 Task: Add a dependency to the task Create a new online platform for online personal styling services , the existing task  Implement a new cloud-based environmental management system for a company in the project BitSoft
Action: Mouse moved to (438, 395)
Screenshot: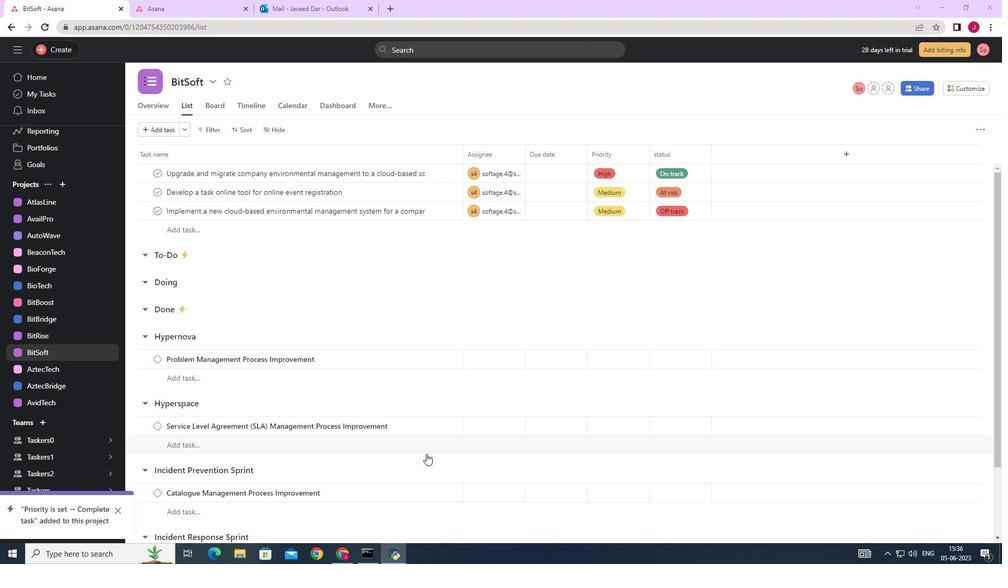 
Action: Mouse scrolled (438, 394) with delta (0, 0)
Screenshot: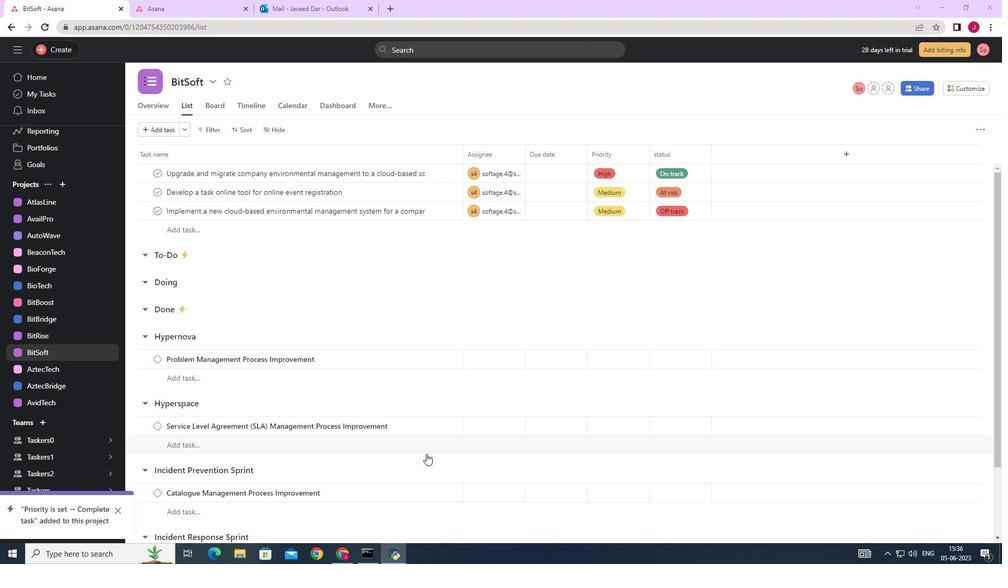 
Action: Mouse moved to (439, 395)
Screenshot: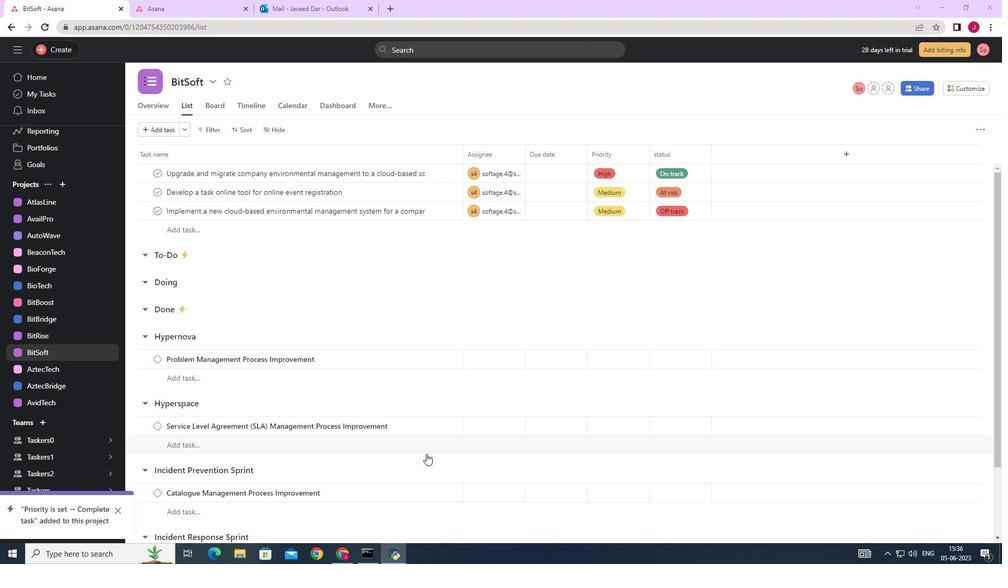 
Action: Mouse scrolled (439, 394) with delta (0, 0)
Screenshot: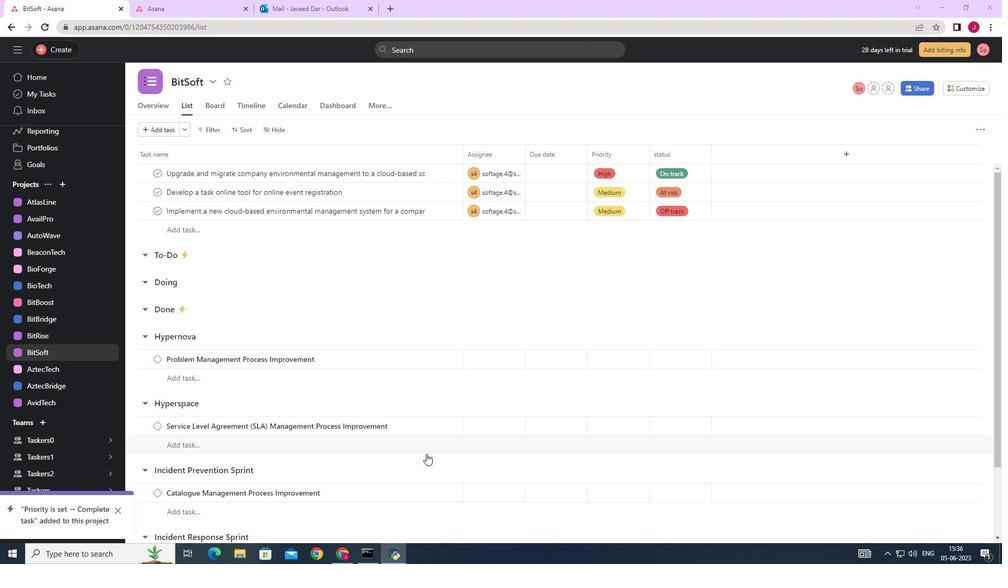 
Action: Mouse scrolled (439, 394) with delta (0, 0)
Screenshot: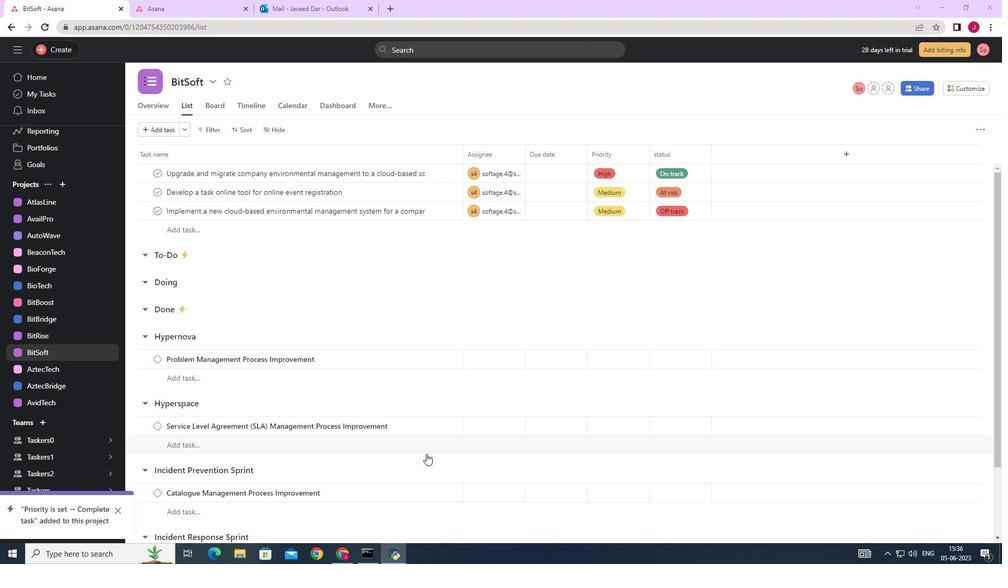 
Action: Mouse scrolled (439, 394) with delta (0, 0)
Screenshot: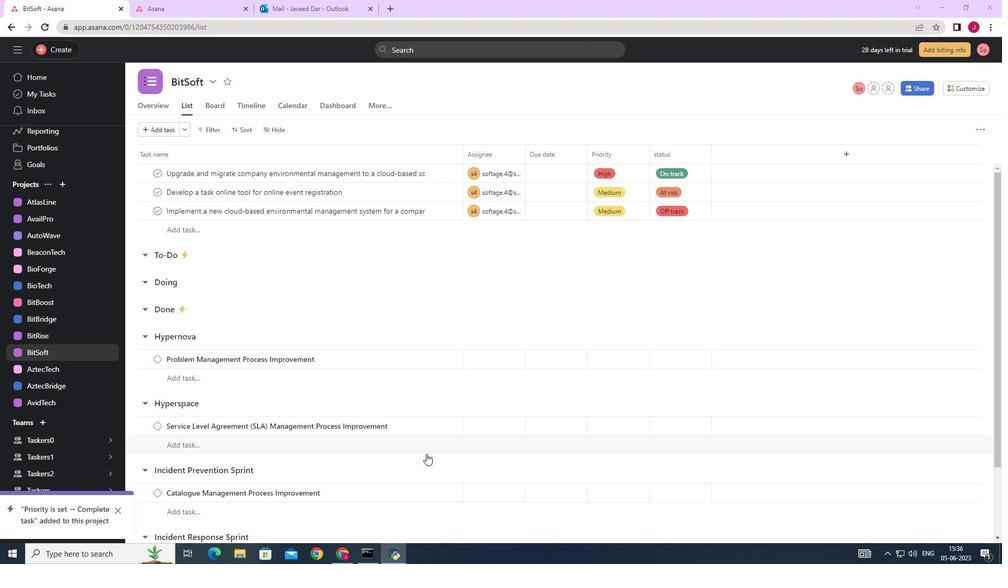 
Action: Mouse scrolled (439, 394) with delta (0, 0)
Screenshot: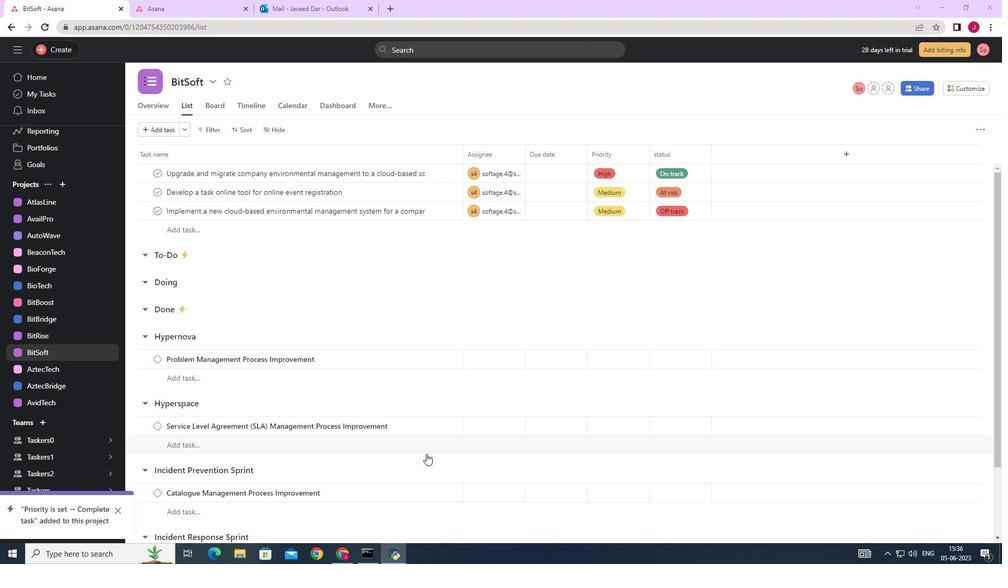 
Action: Mouse scrolled (439, 394) with delta (0, 0)
Screenshot: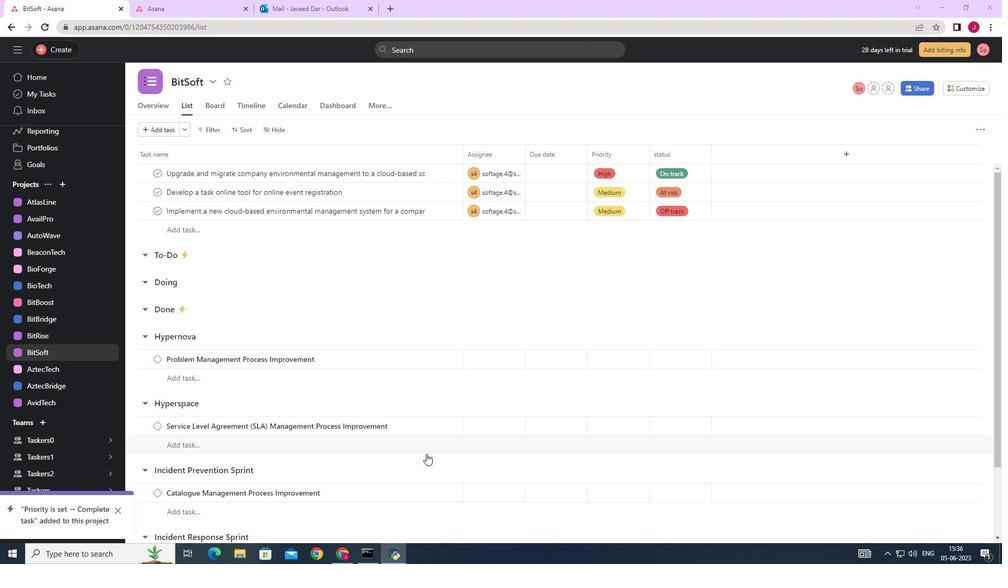 
Action: Mouse scrolled (439, 394) with delta (0, 0)
Screenshot: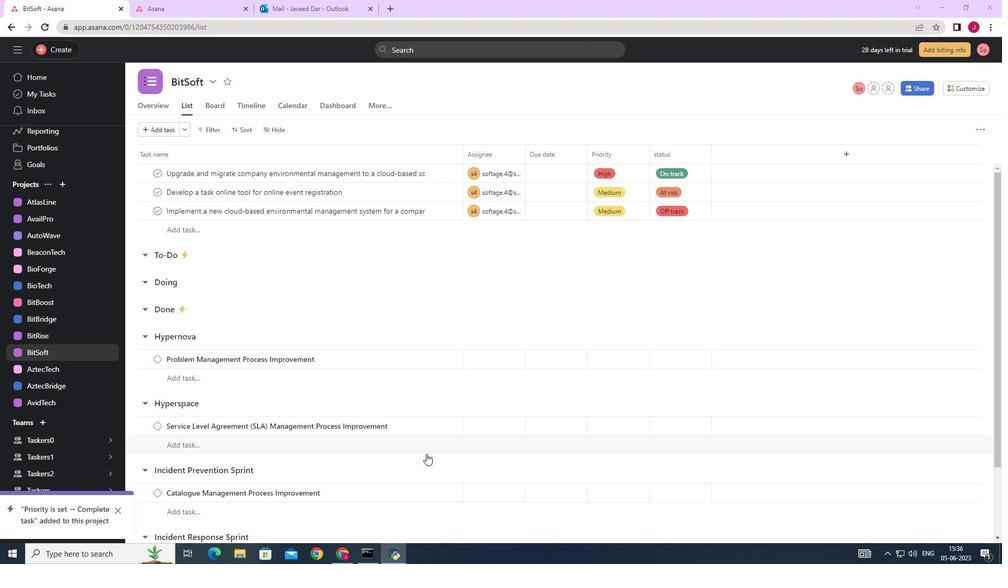 
Action: Mouse moved to (419, 477)
Screenshot: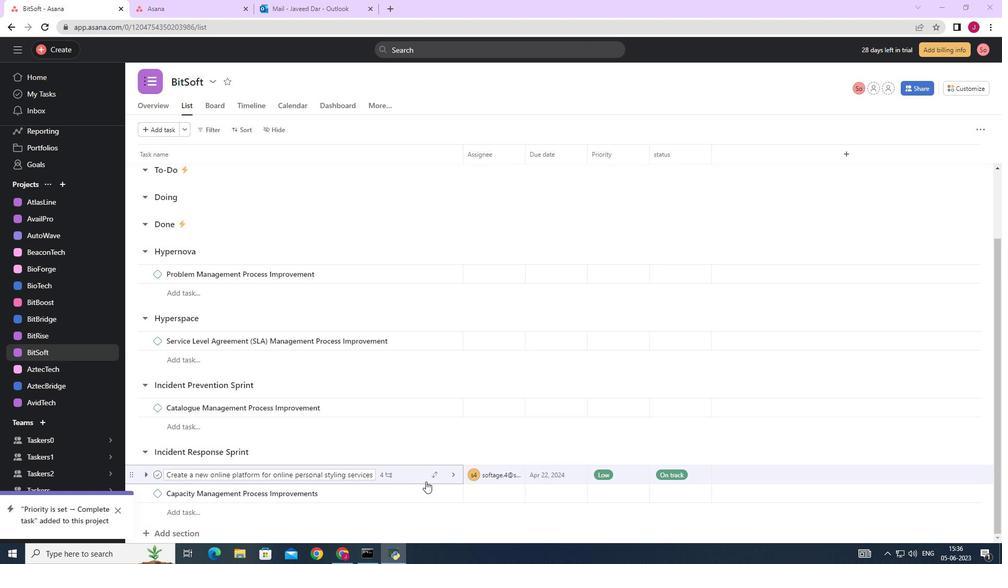 
Action: Mouse pressed left at (419, 477)
Screenshot: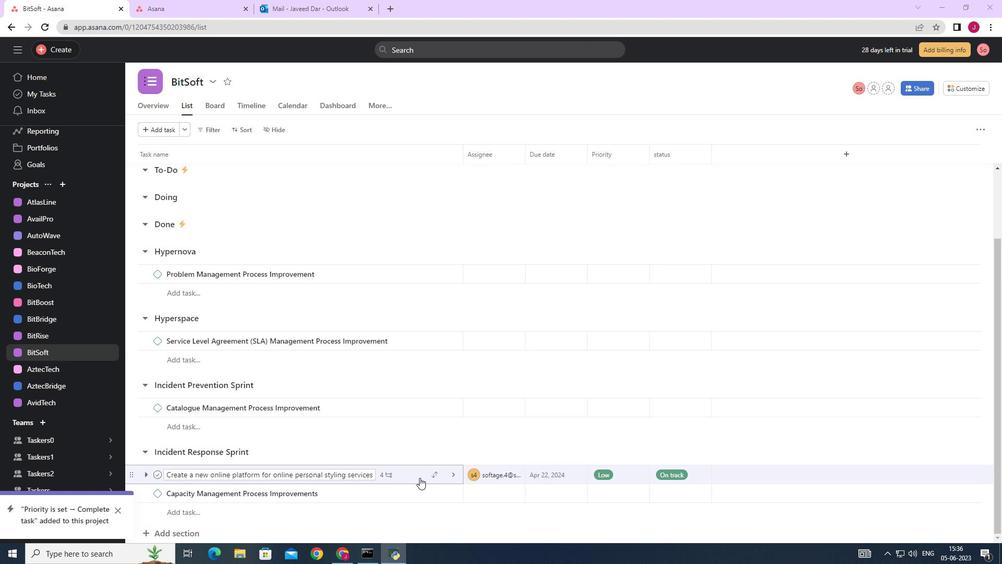
Action: Mouse moved to (760, 365)
Screenshot: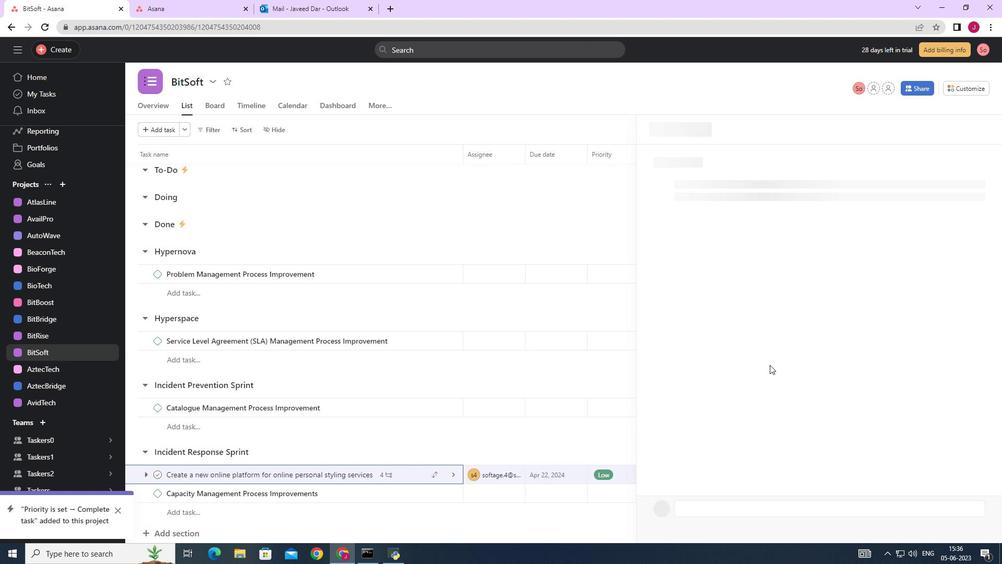 
Action: Mouse scrolled (760, 364) with delta (0, 0)
Screenshot: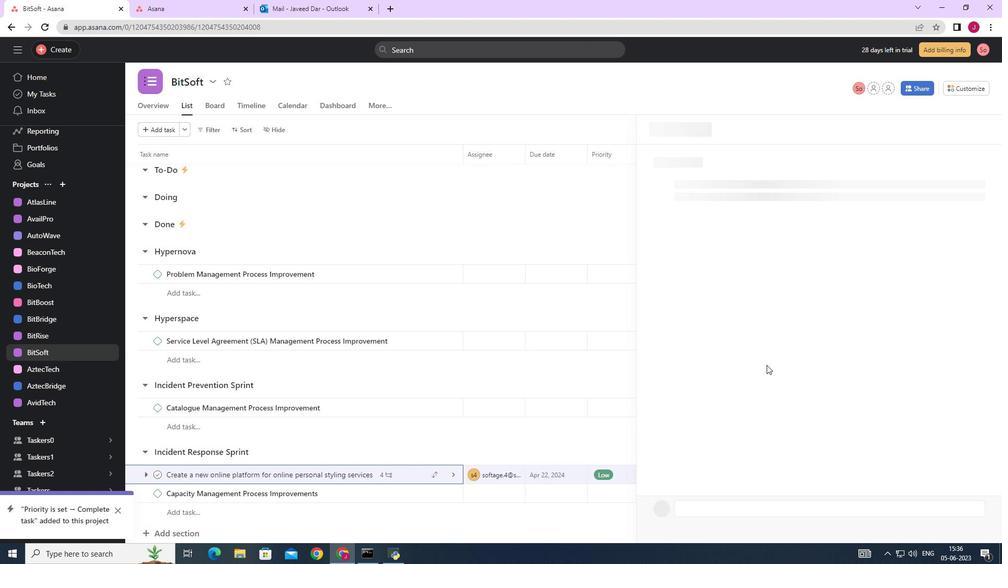 
Action: Mouse moved to (759, 365)
Screenshot: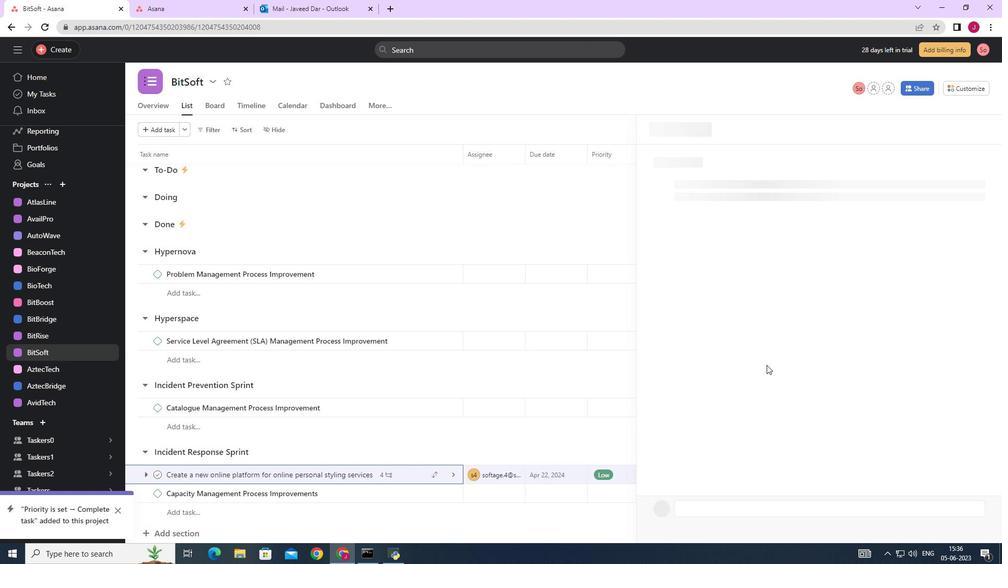 
Action: Mouse scrolled (759, 364) with delta (0, 0)
Screenshot: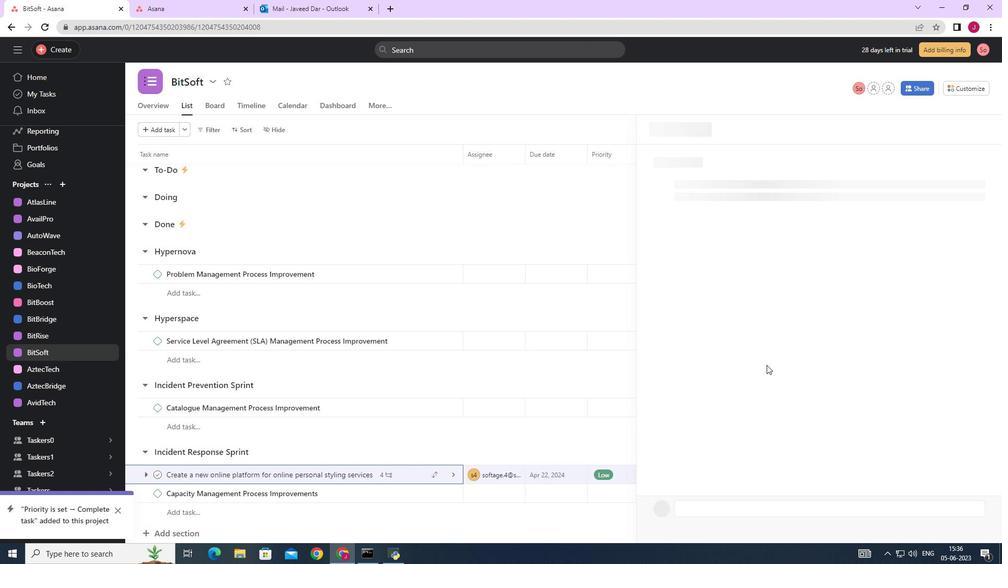 
Action: Mouse scrolled (759, 364) with delta (0, 0)
Screenshot: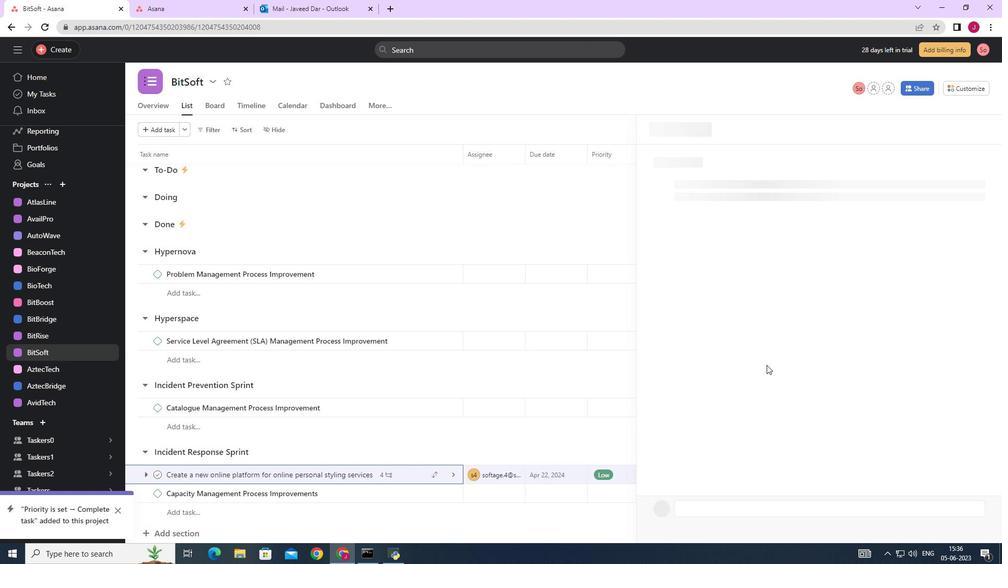 
Action: Mouse scrolled (759, 364) with delta (0, 0)
Screenshot: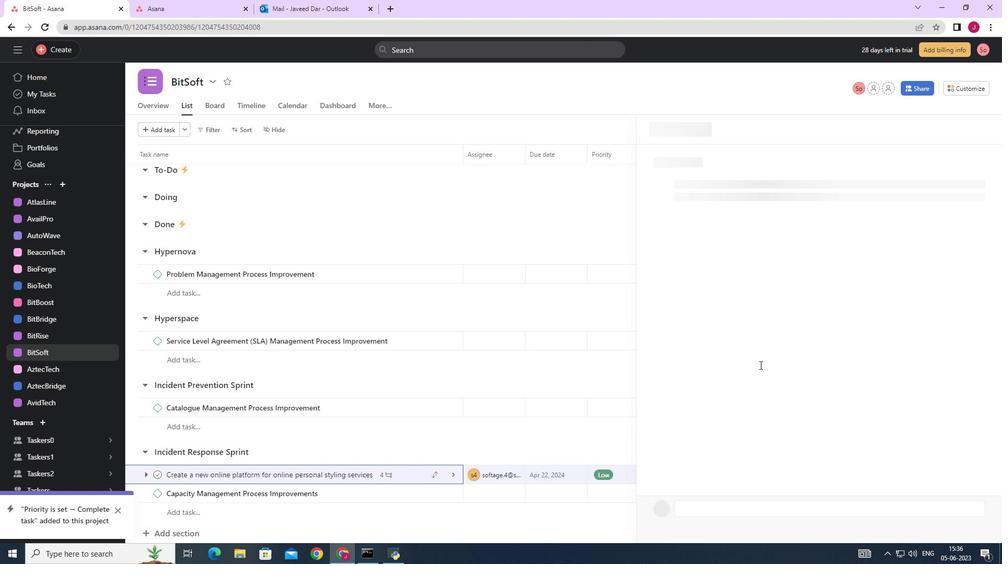 
Action: Mouse scrolled (759, 364) with delta (0, 0)
Screenshot: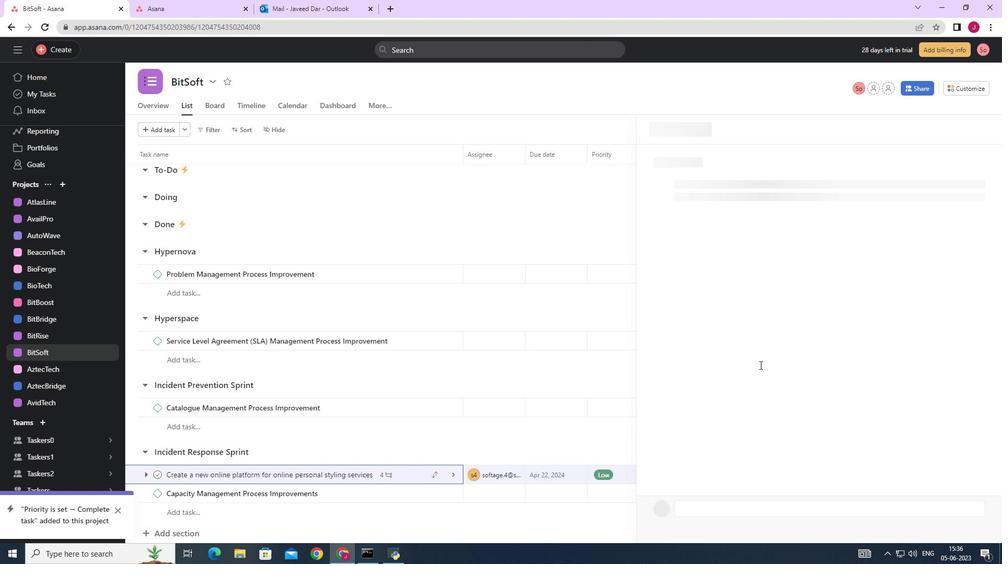 
Action: Mouse scrolled (759, 364) with delta (0, 0)
Screenshot: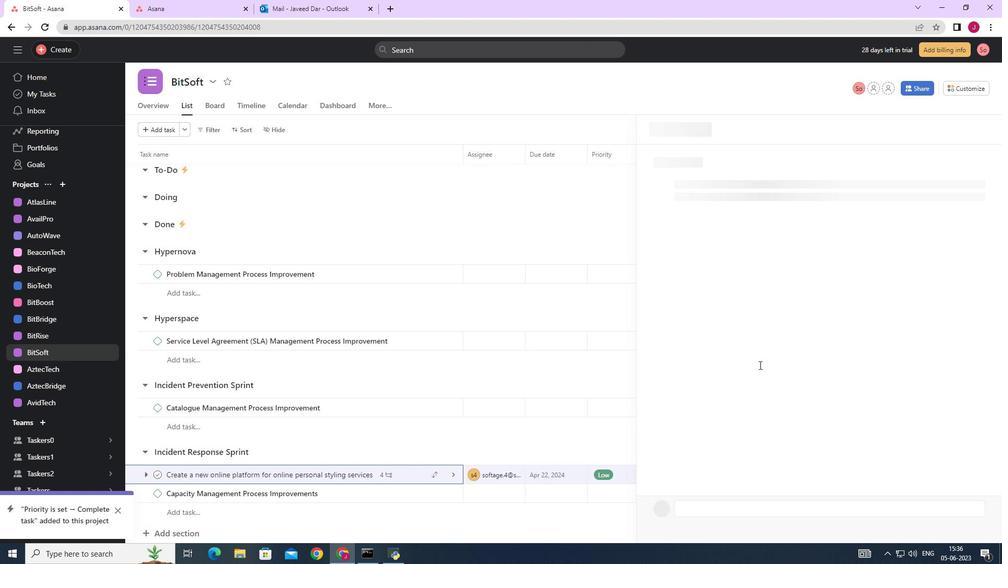 
Action: Mouse moved to (725, 367)
Screenshot: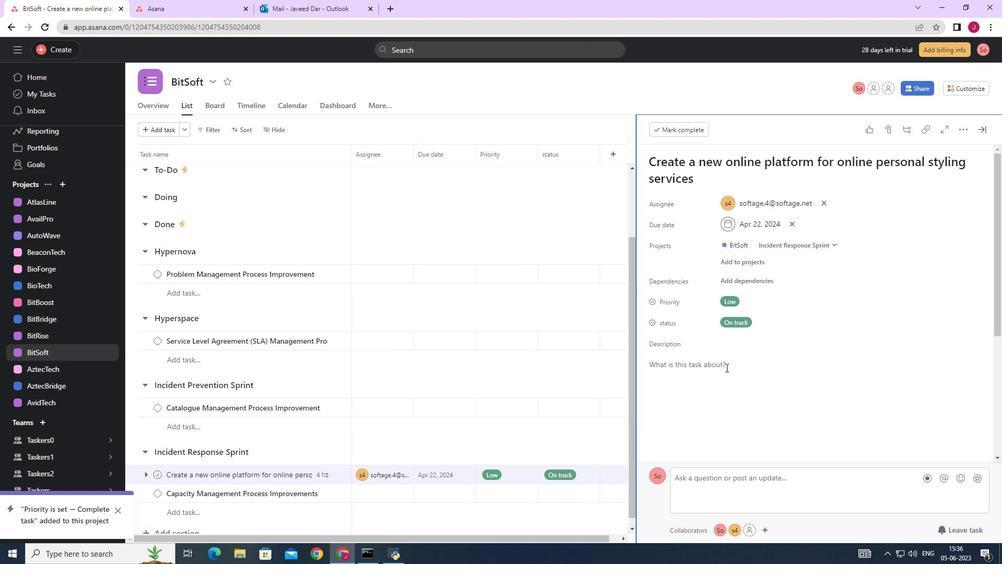 
Action: Mouse scrolled (725, 367) with delta (0, 0)
Screenshot: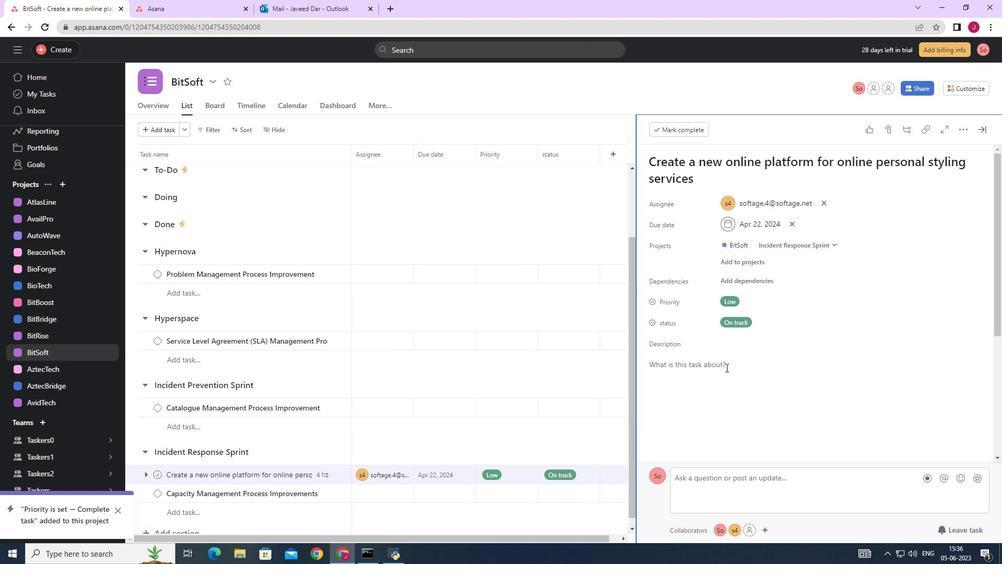 
Action: Mouse moved to (725, 368)
Screenshot: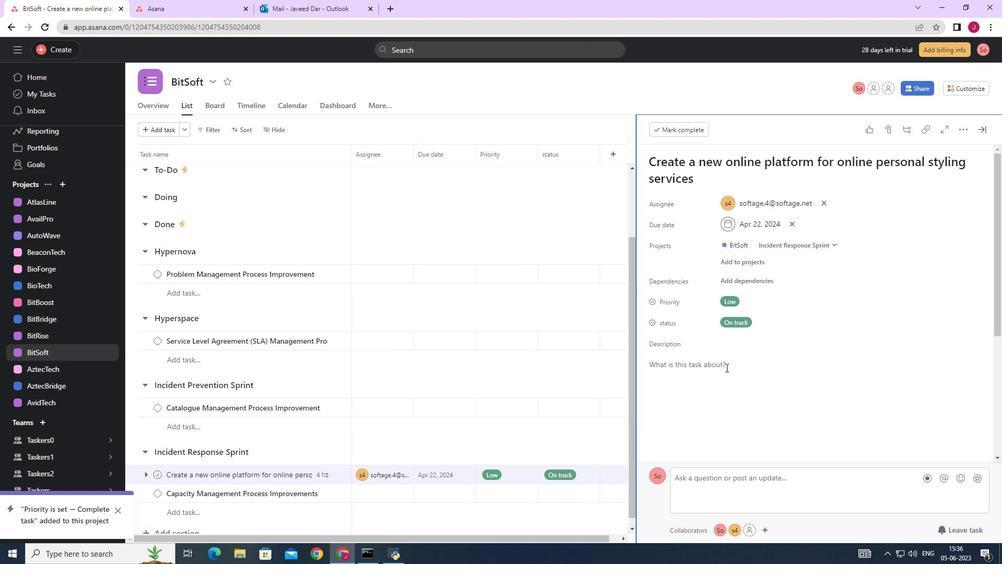 
Action: Mouse scrolled (725, 367) with delta (0, 0)
Screenshot: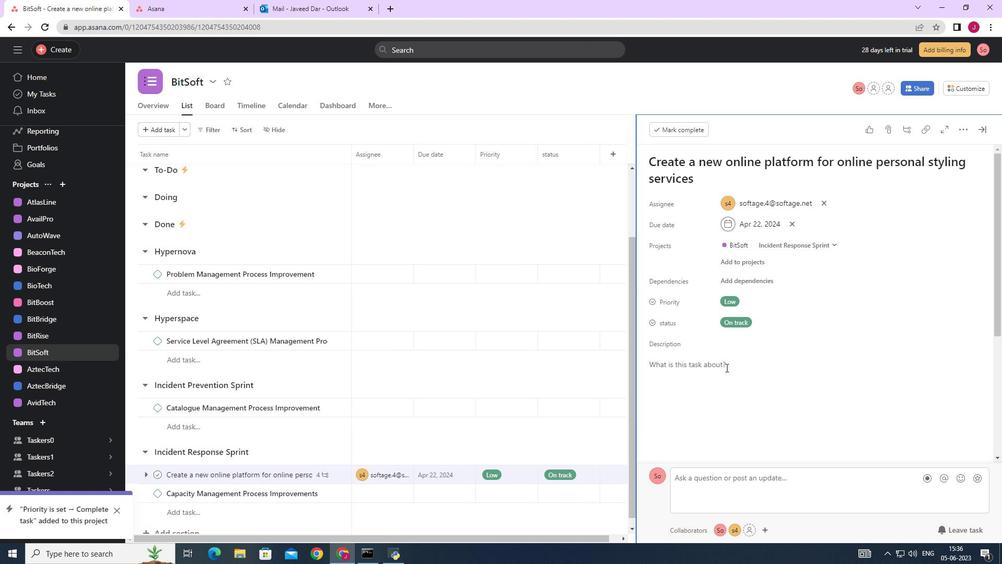 
Action: Mouse scrolled (725, 367) with delta (0, 0)
Screenshot: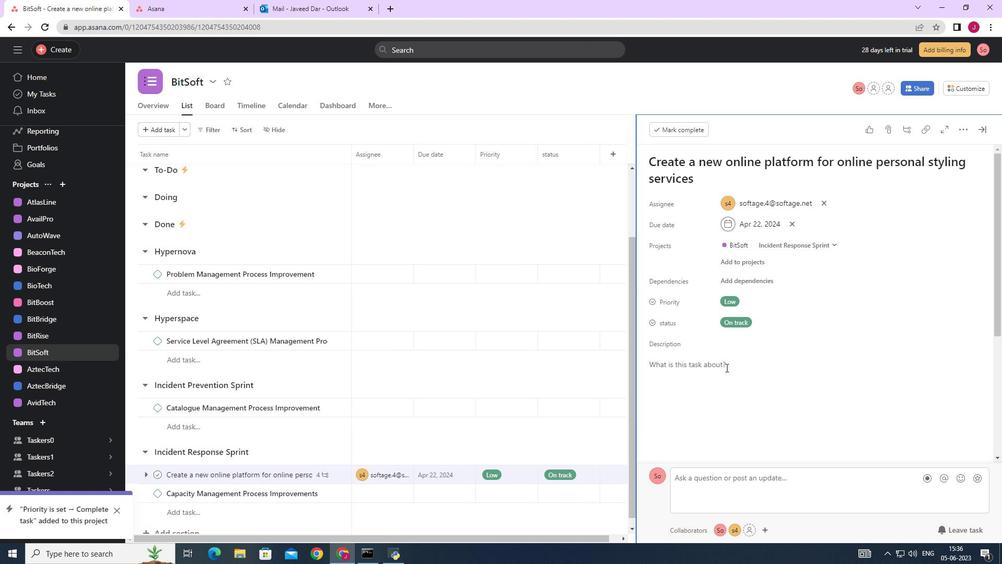 
Action: Mouse scrolled (725, 367) with delta (0, 0)
Screenshot: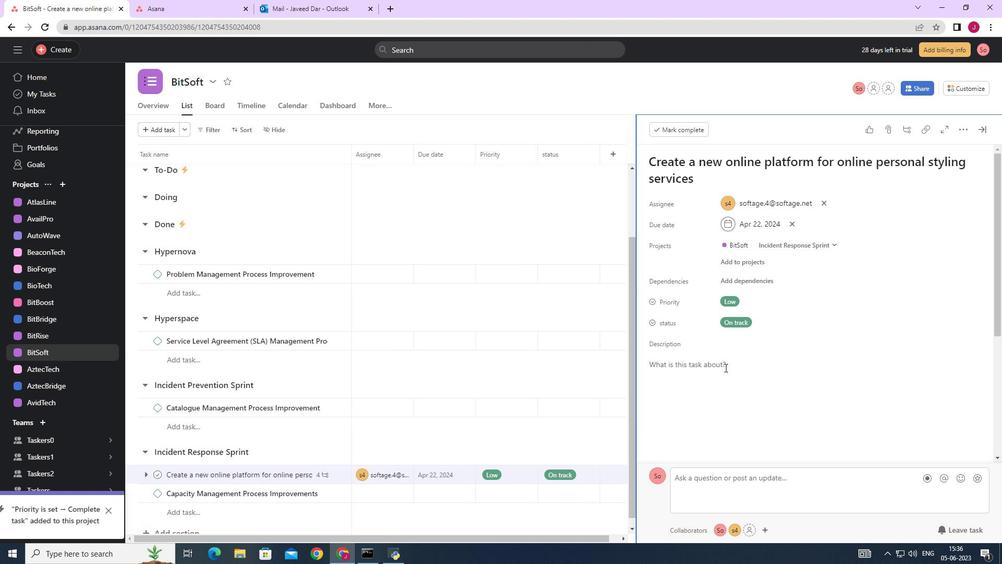 
Action: Mouse scrolled (725, 367) with delta (0, 0)
Screenshot: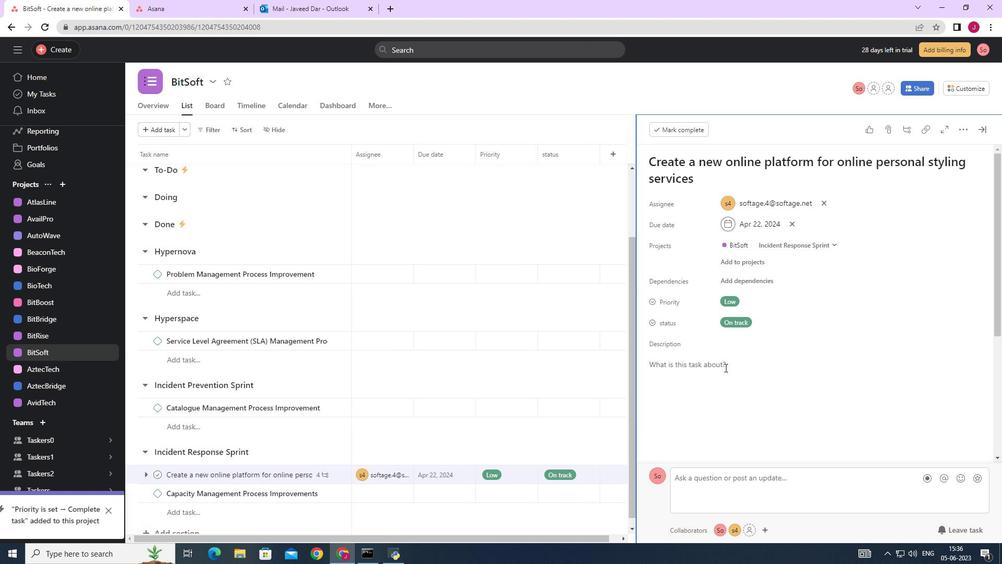 
Action: Mouse moved to (751, 305)
Screenshot: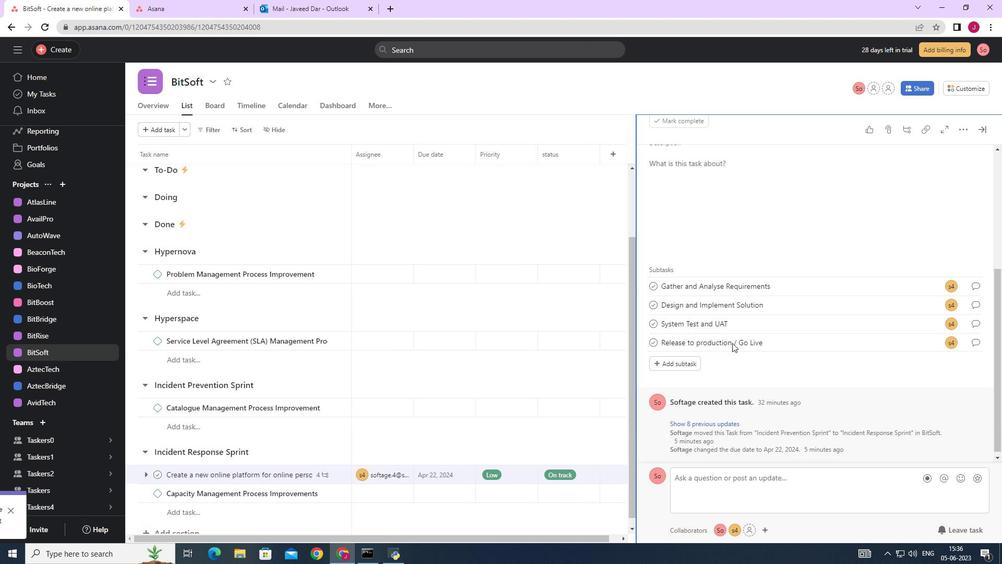 
Action: Mouse scrolled (751, 306) with delta (0, 0)
Screenshot: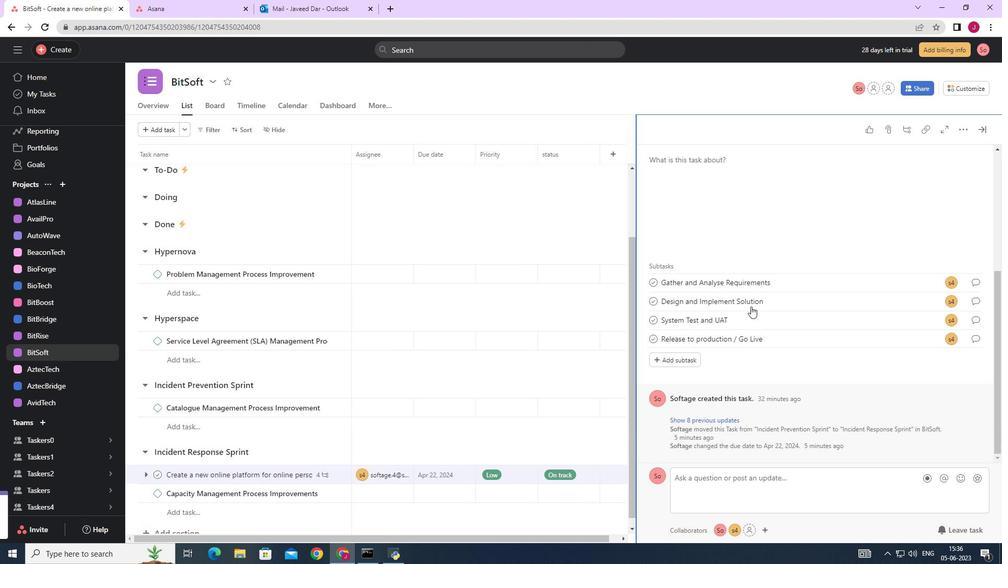 
Action: Mouse scrolled (751, 306) with delta (0, 0)
Screenshot: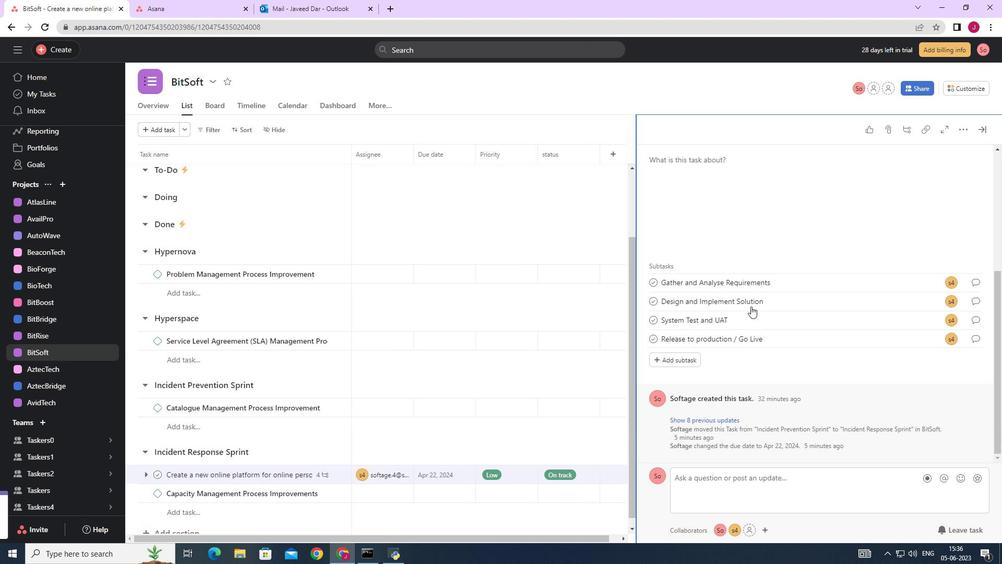 
Action: Mouse scrolled (751, 306) with delta (0, 0)
Screenshot: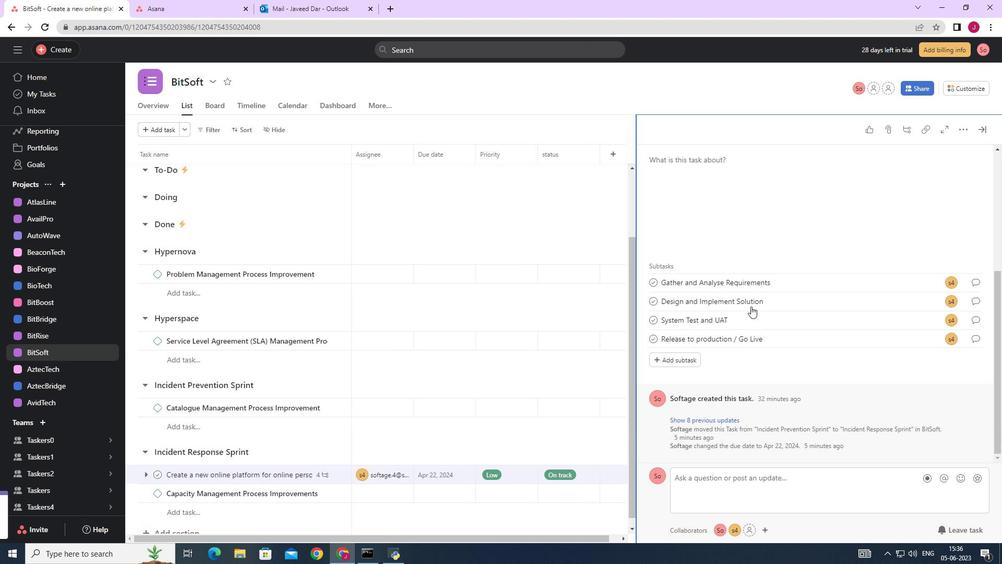 
Action: Mouse scrolled (751, 306) with delta (0, 0)
Screenshot: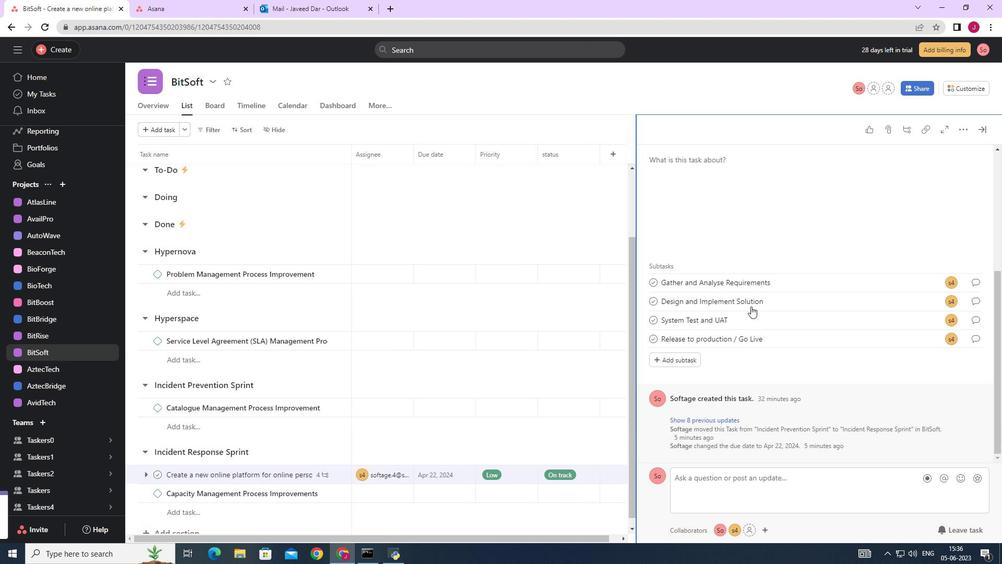 
Action: Mouse scrolled (751, 306) with delta (0, 0)
Screenshot: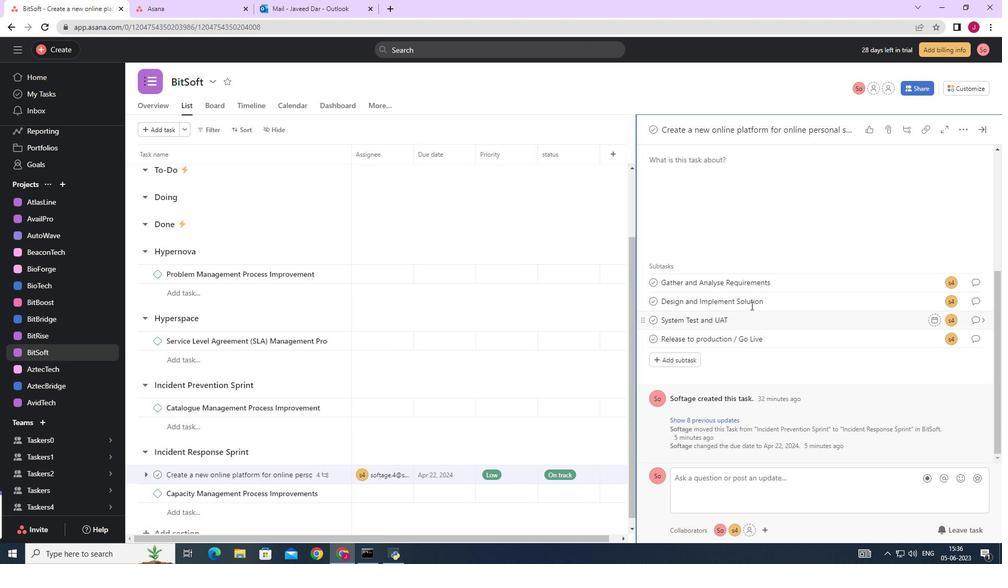 
Action: Mouse moved to (765, 278)
Screenshot: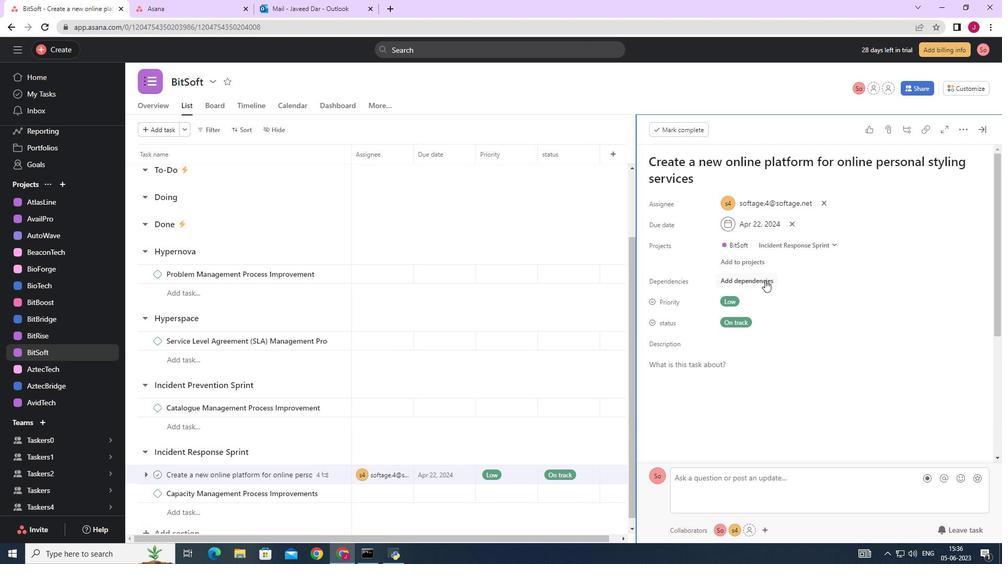 
Action: Mouse pressed left at (765, 278)
Screenshot: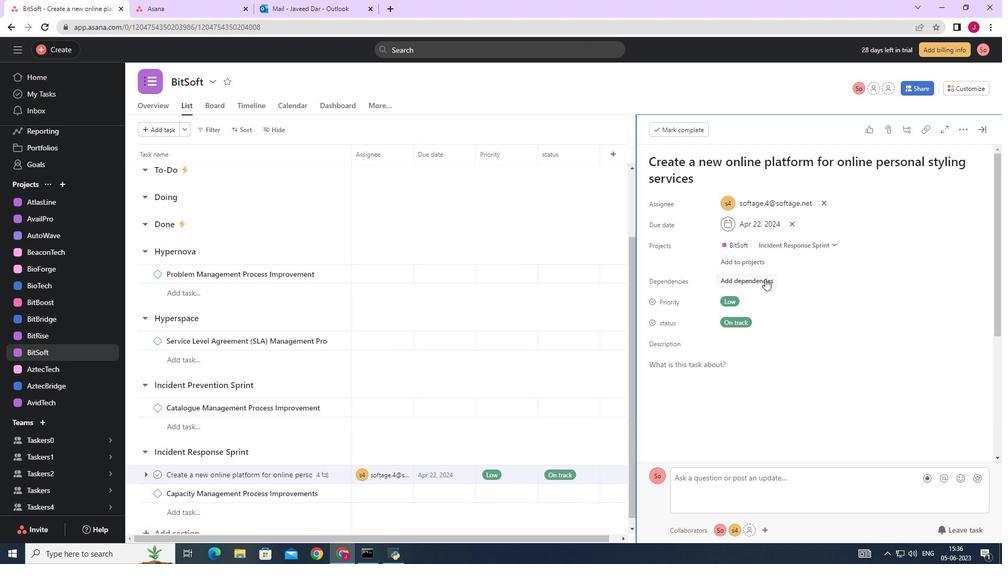 
Action: Mouse moved to (804, 318)
Screenshot: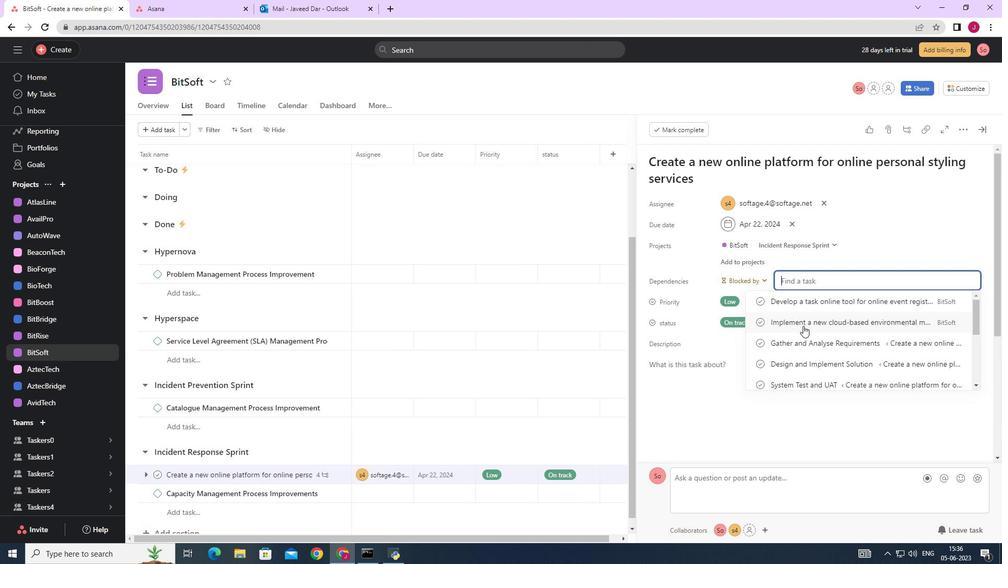 
Action: Mouse pressed left at (804, 318)
Screenshot: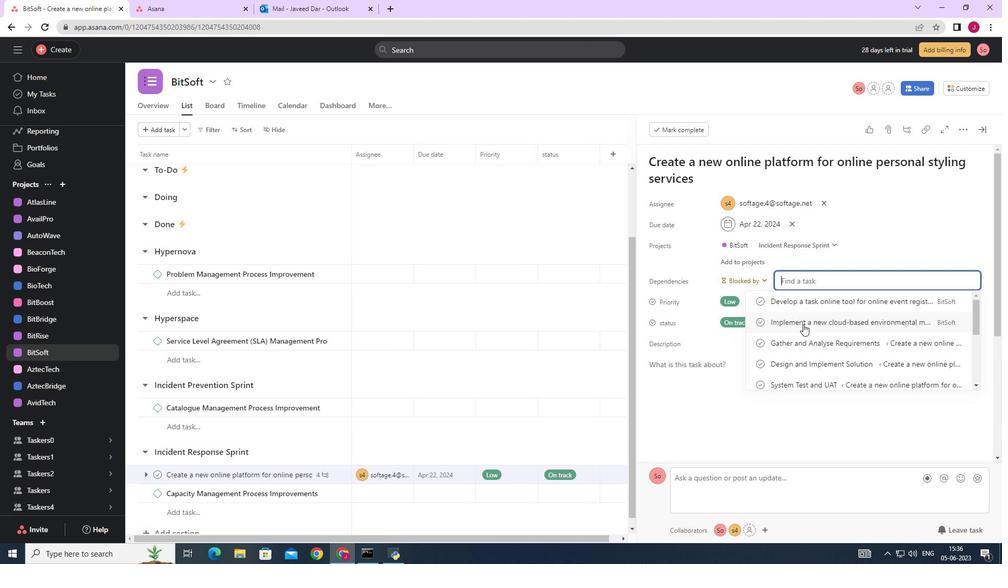 
Action: Mouse moved to (981, 124)
Screenshot: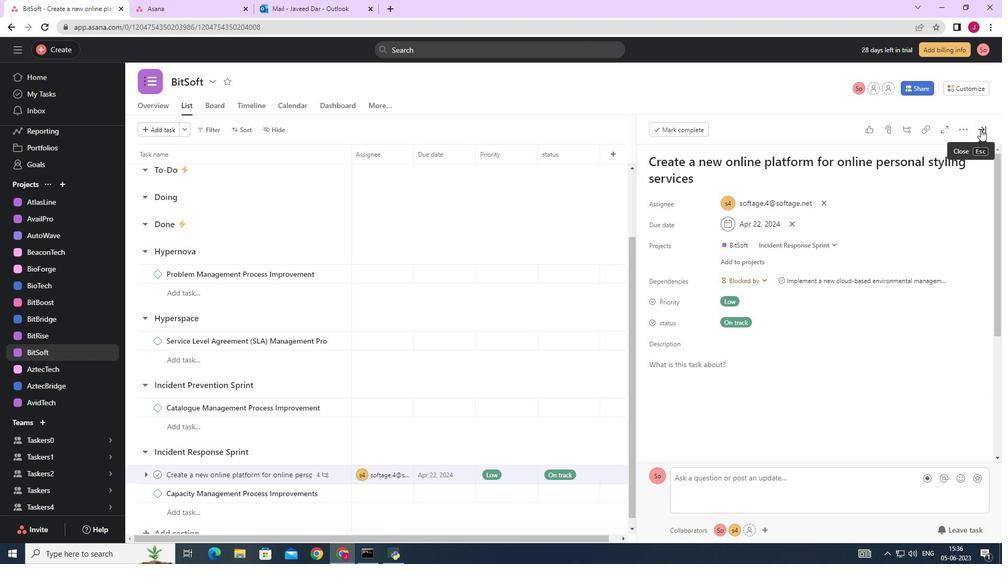 
Action: Mouse pressed left at (981, 124)
Screenshot: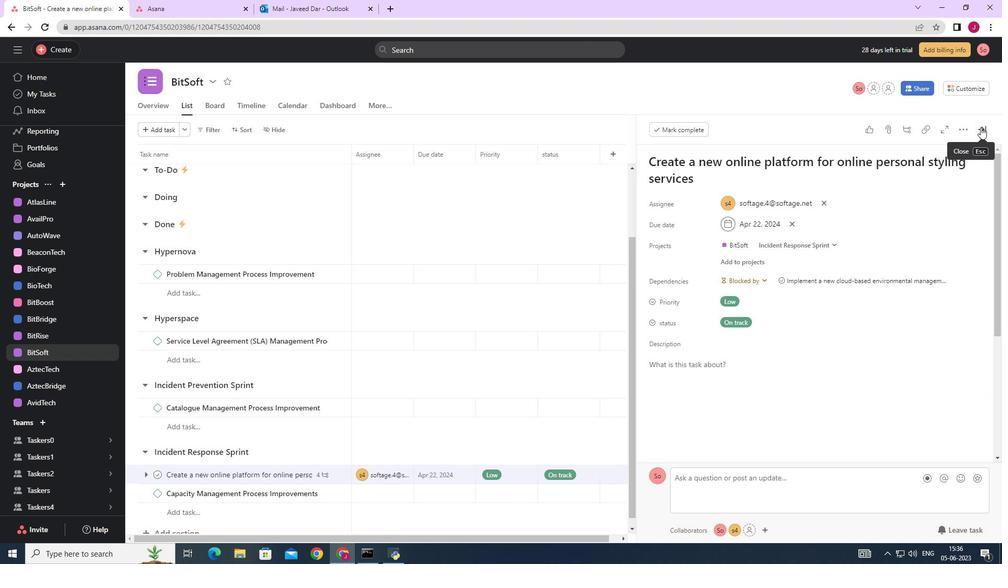 
Action: Mouse moved to (866, 98)
Screenshot: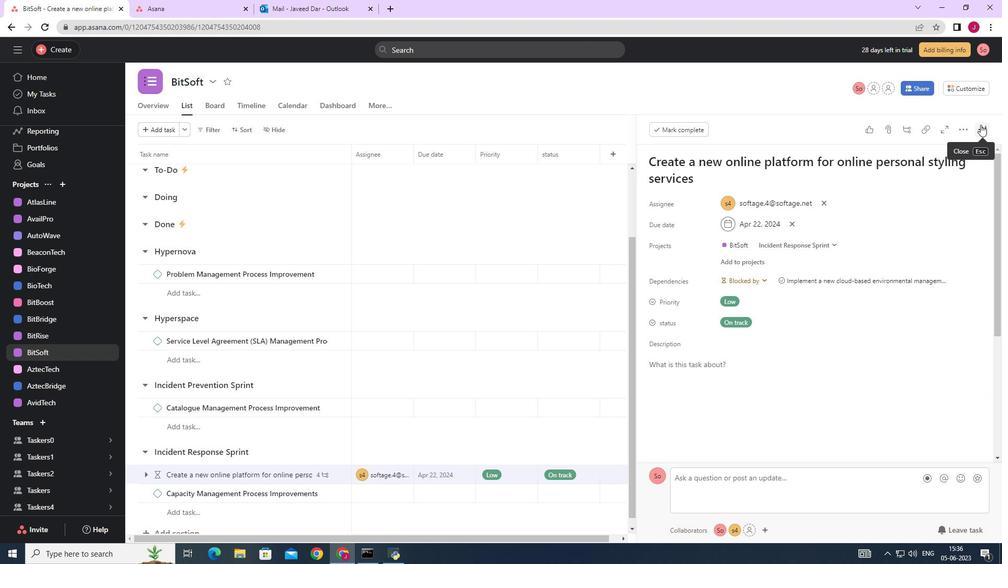 
